 Task: Add a signature Joseph Clark containing With gratitude and sincere wishes, Joseph Clark to email address softage.2@softage.net and add a folder App development
Action: Mouse moved to (773, 366)
Screenshot: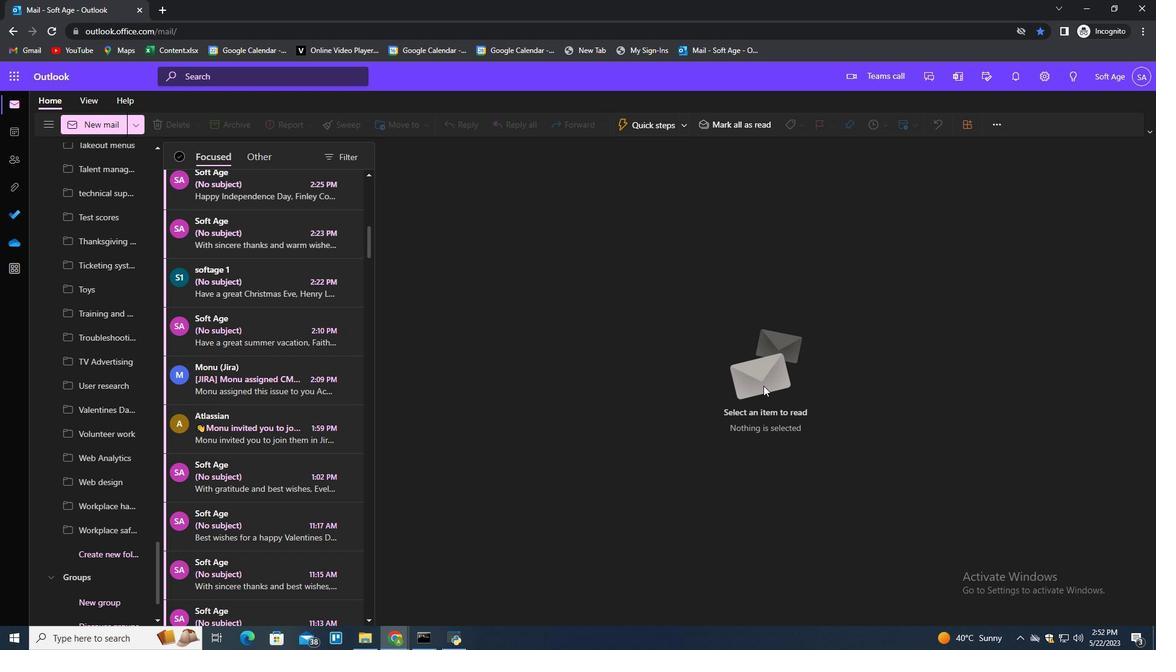 
Action: Mouse pressed left at (773, 366)
Screenshot: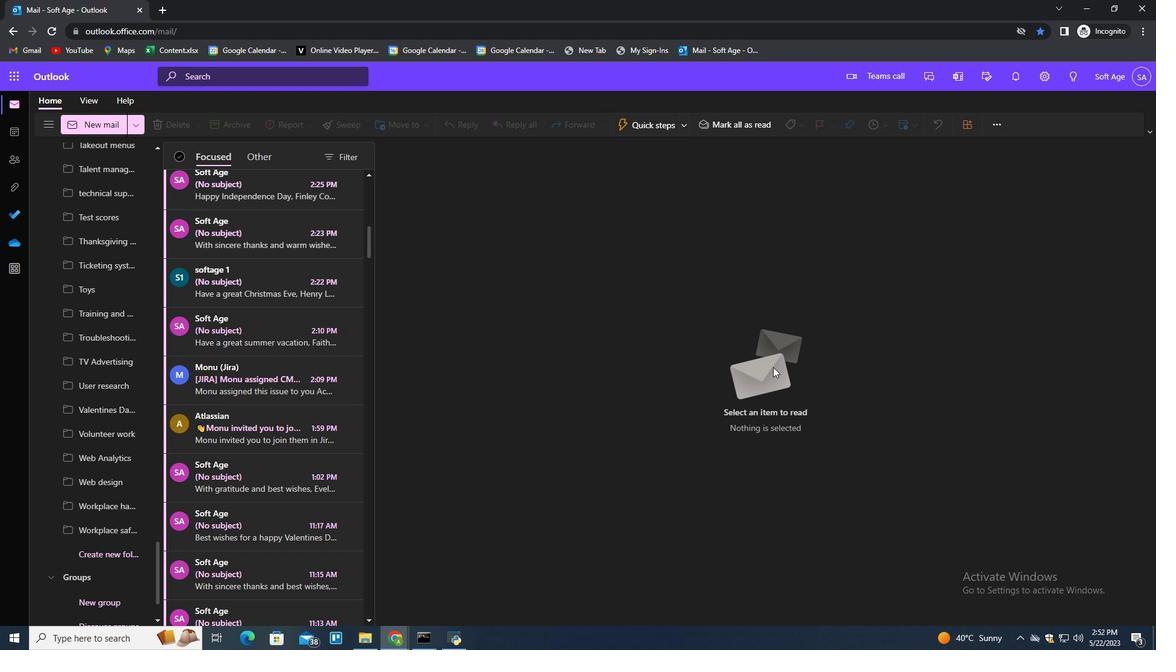 
Action: Key pressed n
Screenshot: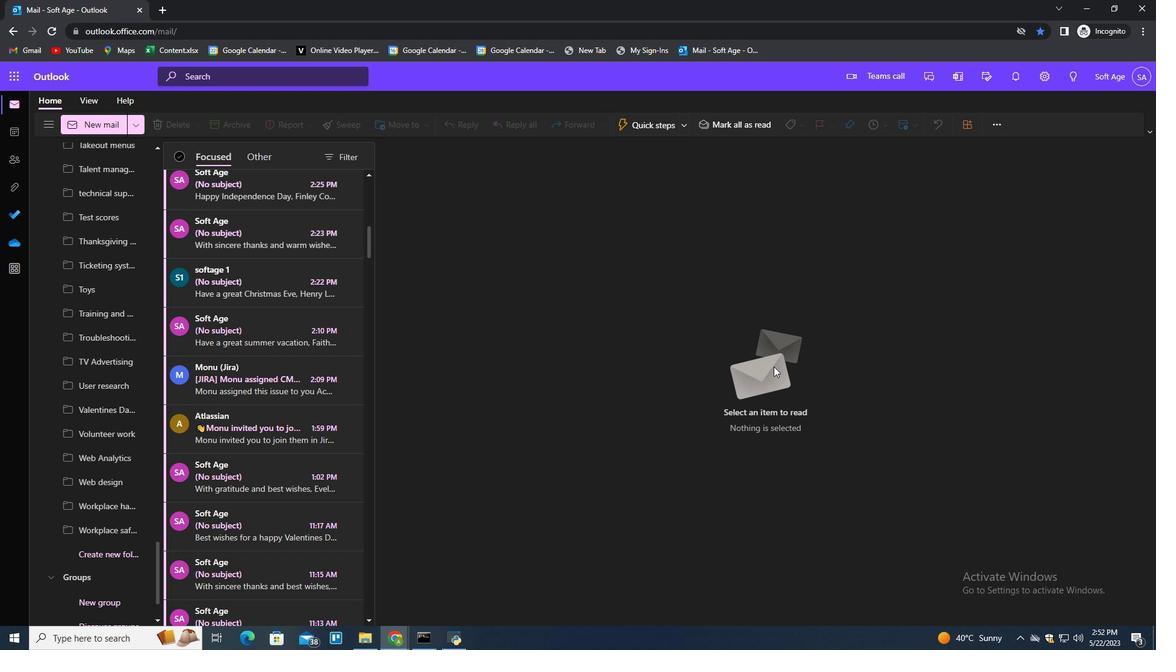 
Action: Mouse moved to (812, 119)
Screenshot: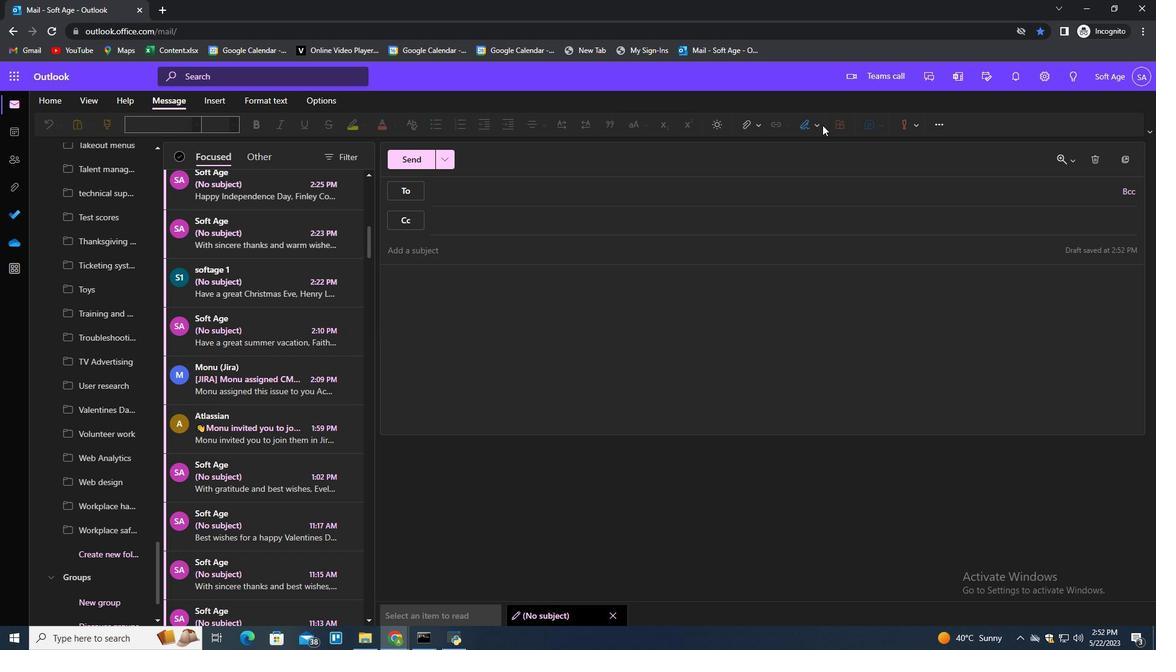 
Action: Mouse pressed left at (812, 119)
Screenshot: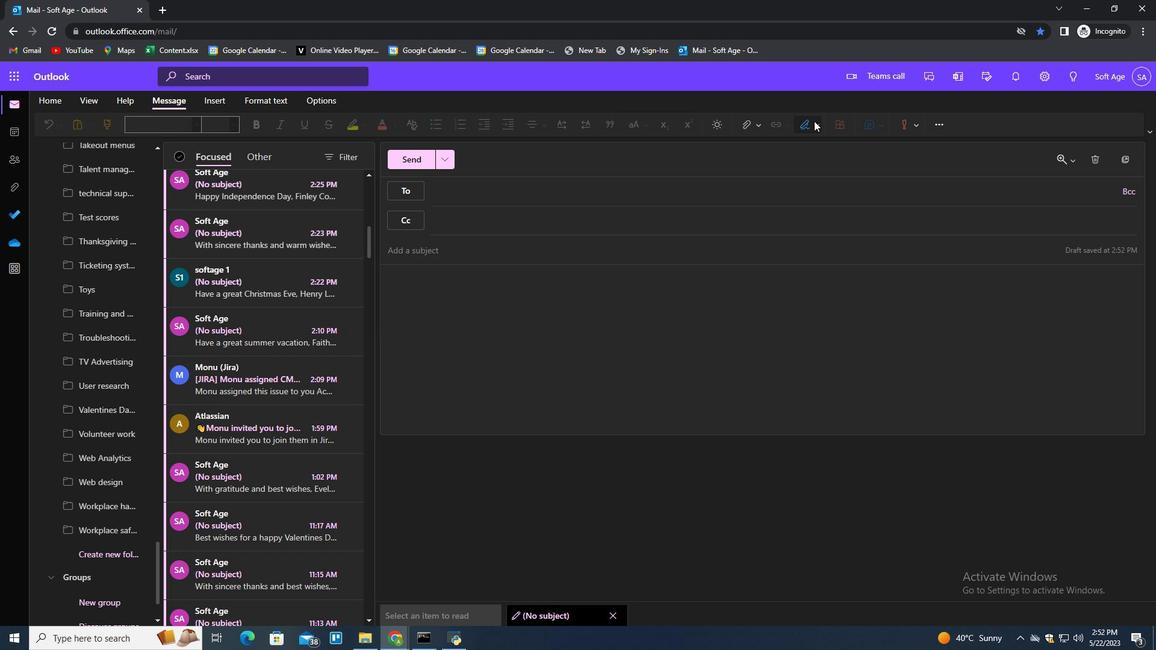 
Action: Mouse moved to (788, 171)
Screenshot: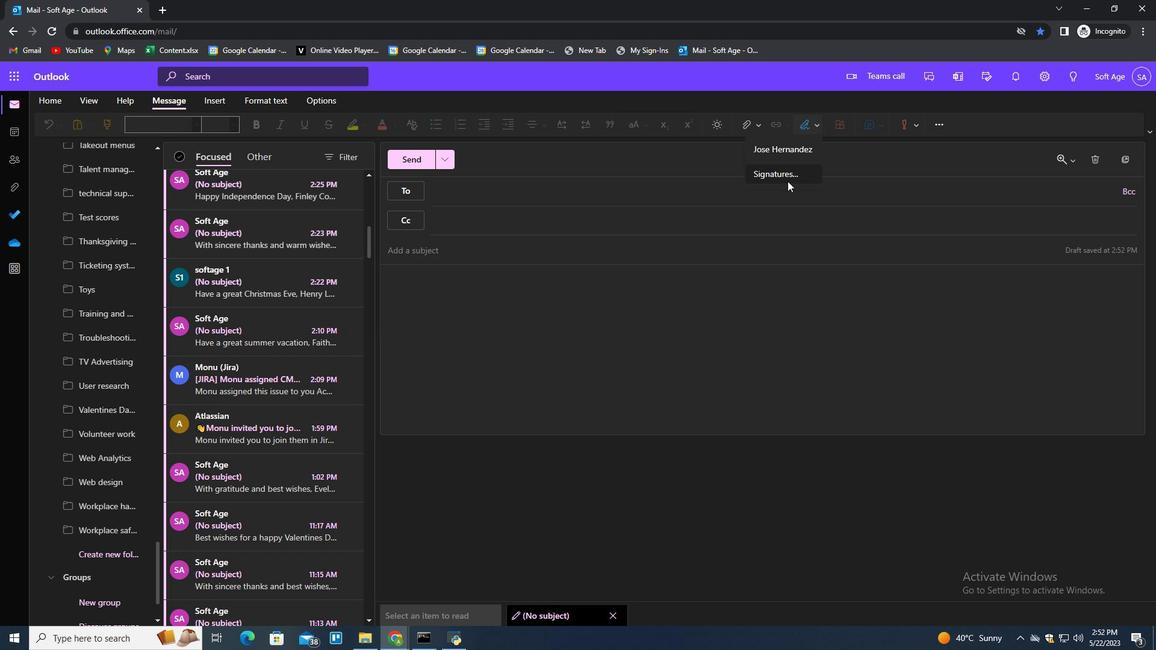 
Action: Mouse pressed left at (788, 171)
Screenshot: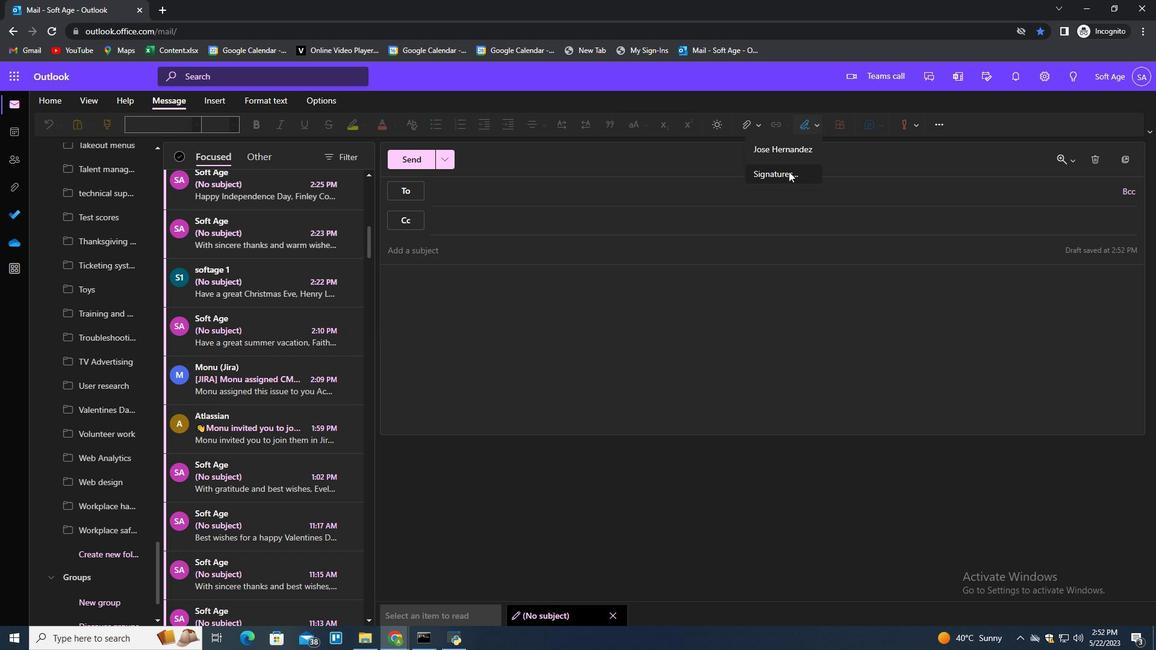 
Action: Mouse moved to (820, 212)
Screenshot: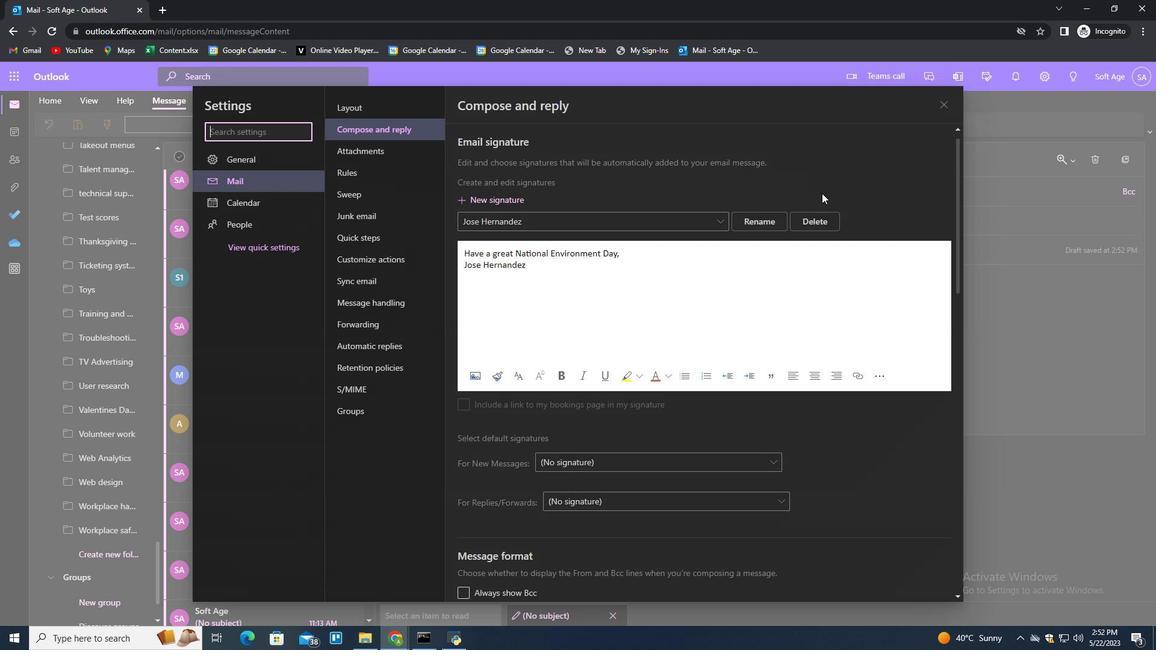 
Action: Mouse pressed left at (820, 212)
Screenshot: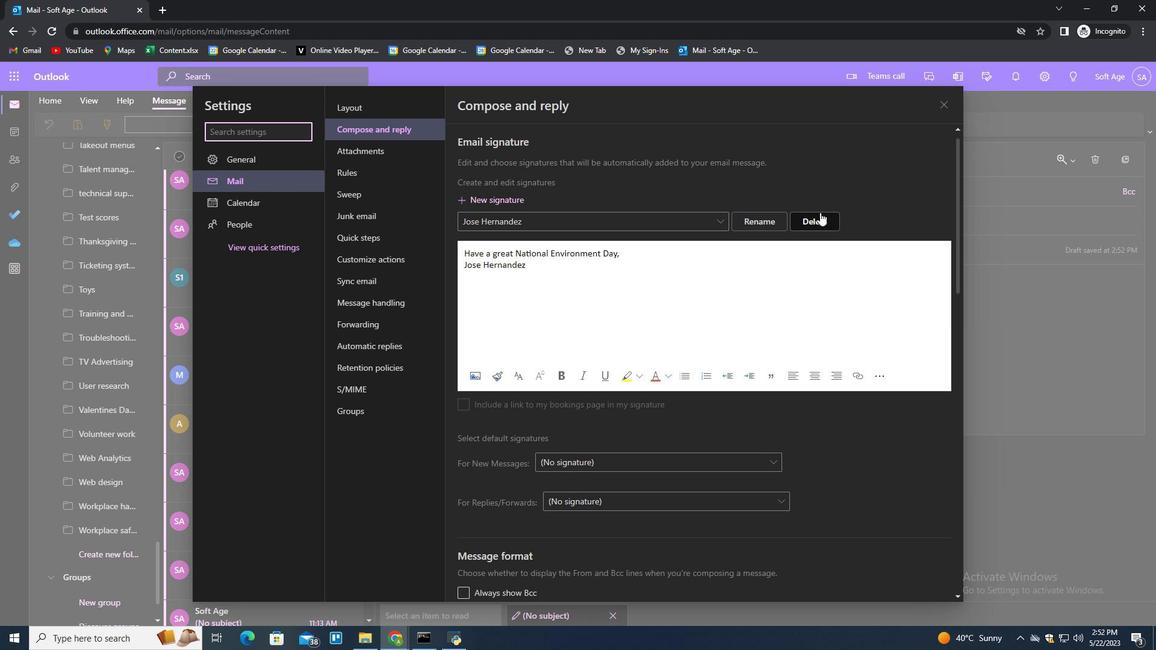 
Action: Mouse moved to (819, 223)
Screenshot: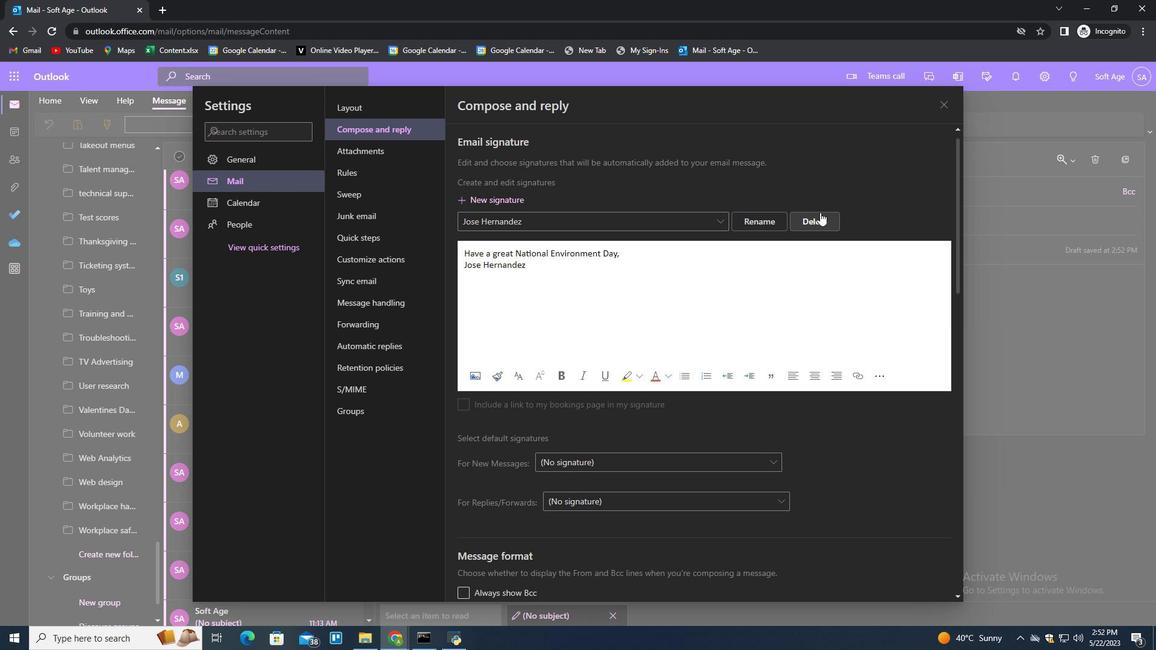 
Action: Mouse pressed left at (819, 223)
Screenshot: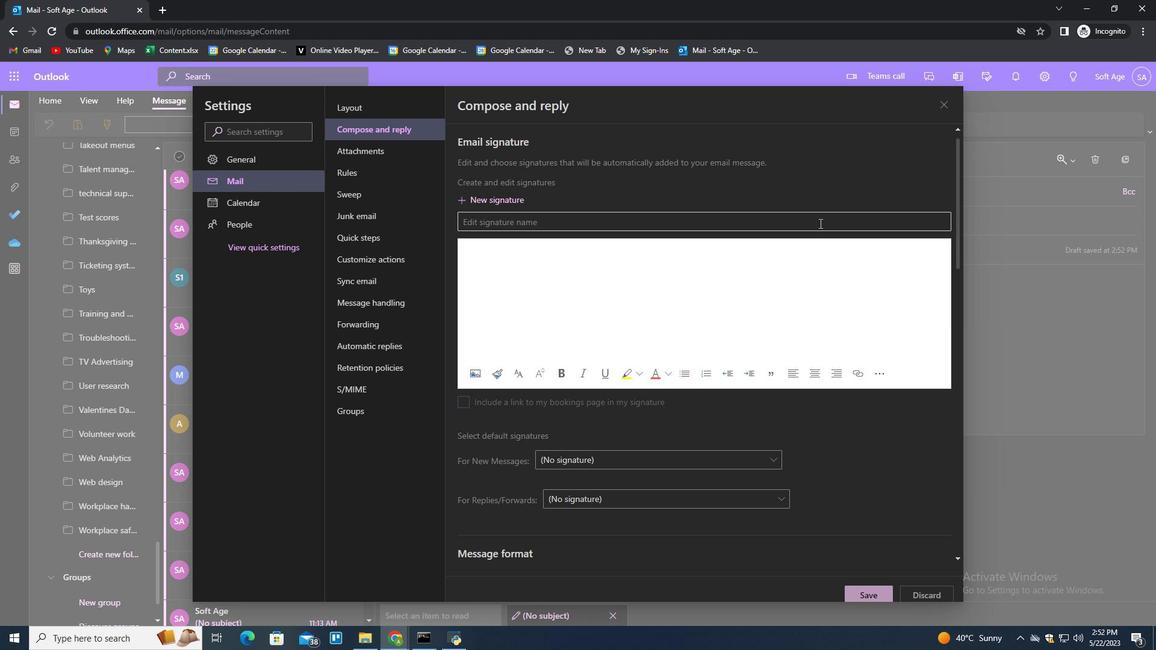 
Action: Mouse moved to (819, 223)
Screenshot: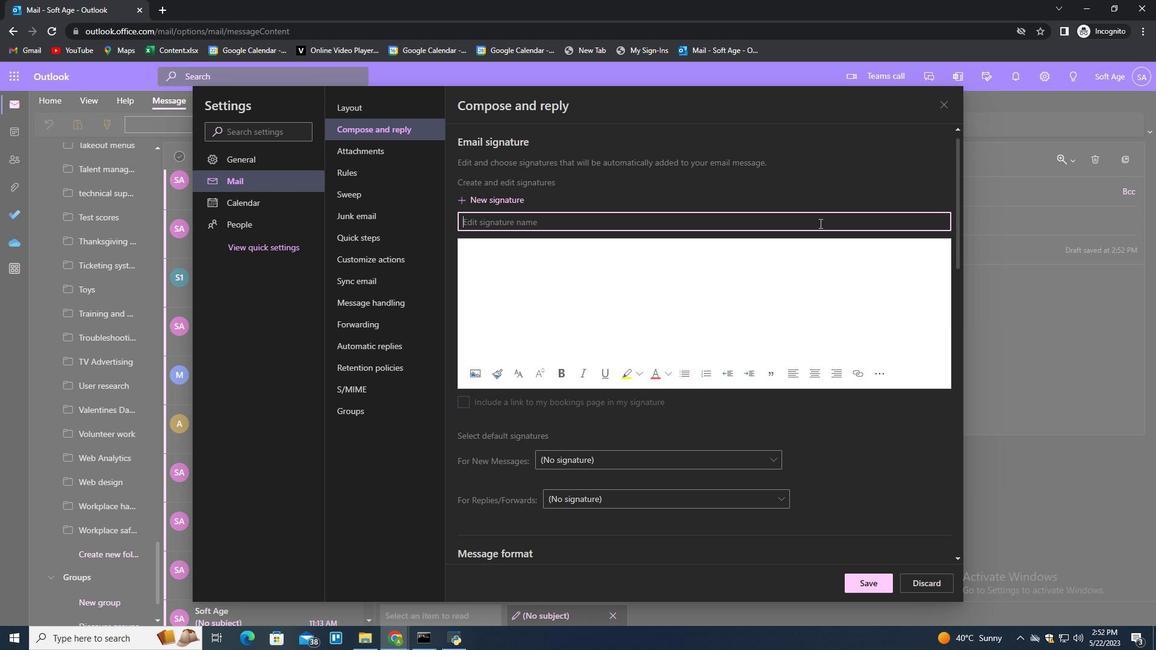 
Action: Key pressed <Key.shift>Joseph<Key.space><Key.shift>Clark<Key.tab><Key.shift>With<Key.space>gratitudea<Key.backspace><Key.space>and<Key.space>sincere<Key.space>wishes,<Key.shift_r><Key.enter><Key.shift>Joseph<Key.space><Key.shift>Cla
Screenshot: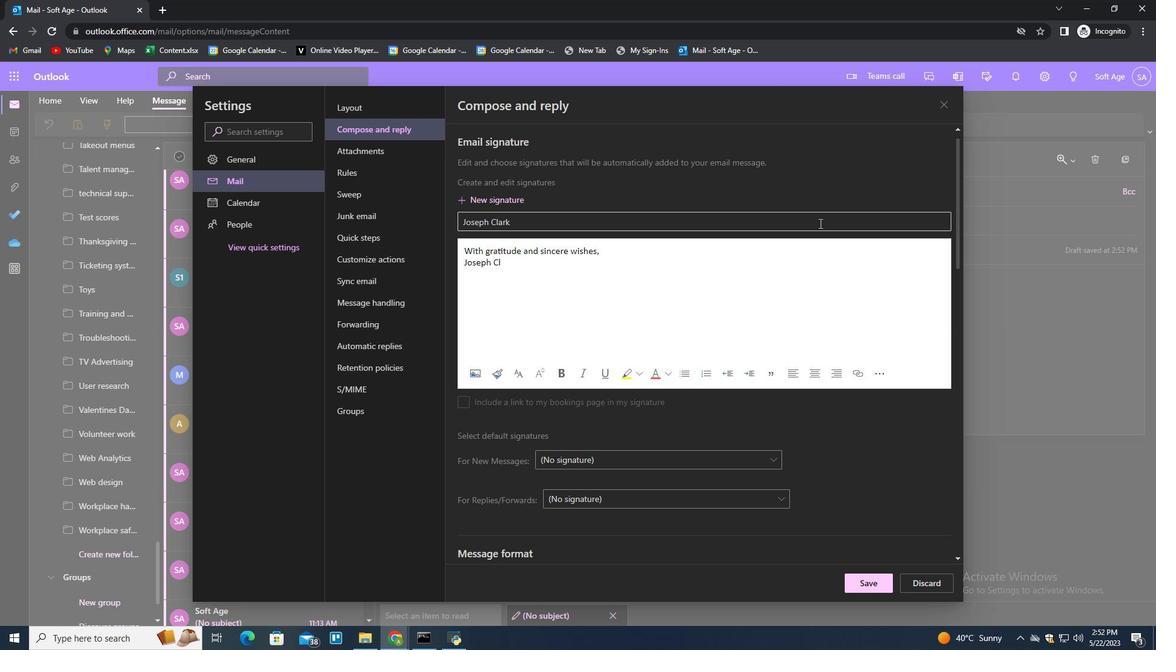 
Action: Mouse moved to (819, 221)
Screenshot: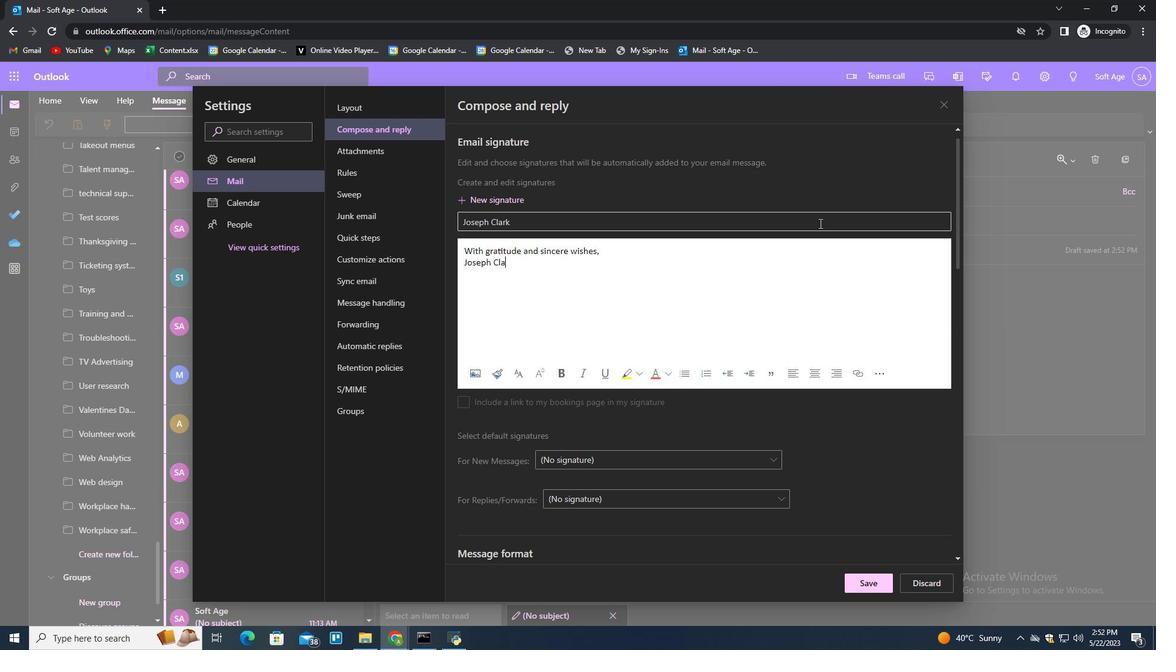 
Action: Key pressed rk
Screenshot: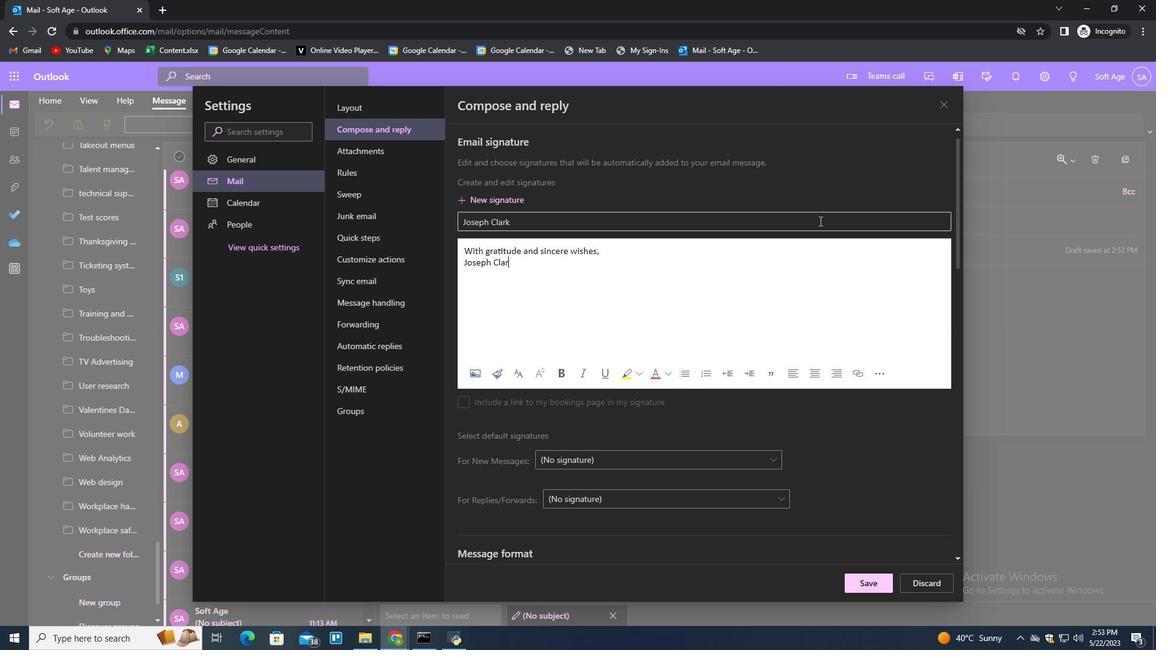 
Action: Mouse moved to (868, 578)
Screenshot: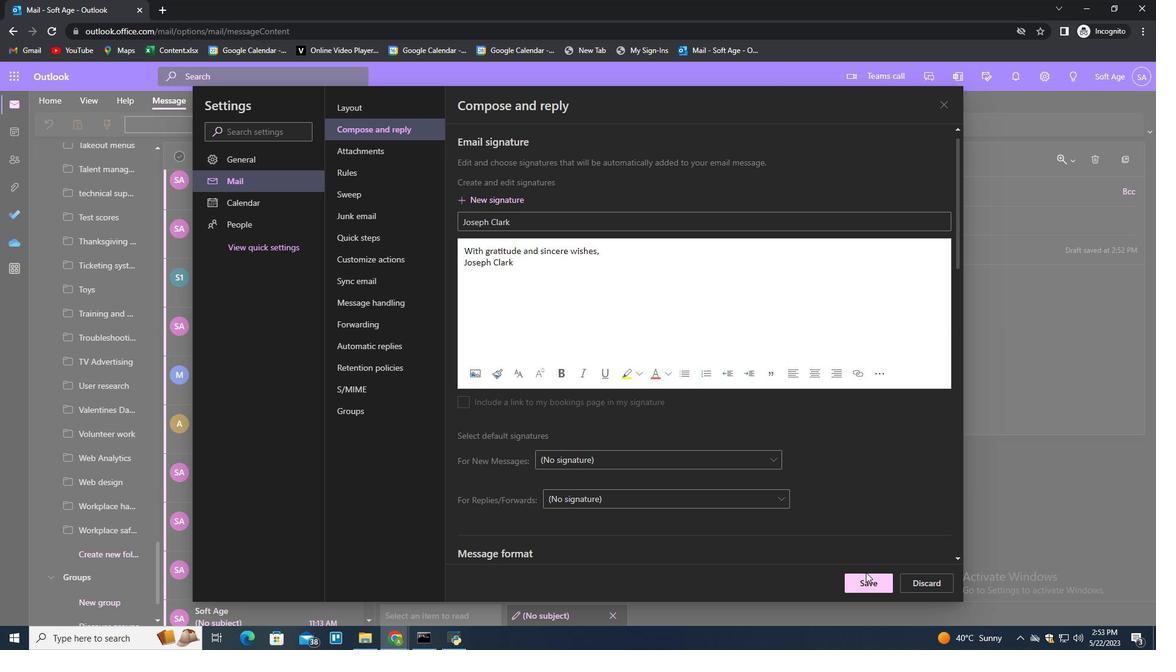 
Action: Mouse pressed left at (868, 578)
Screenshot: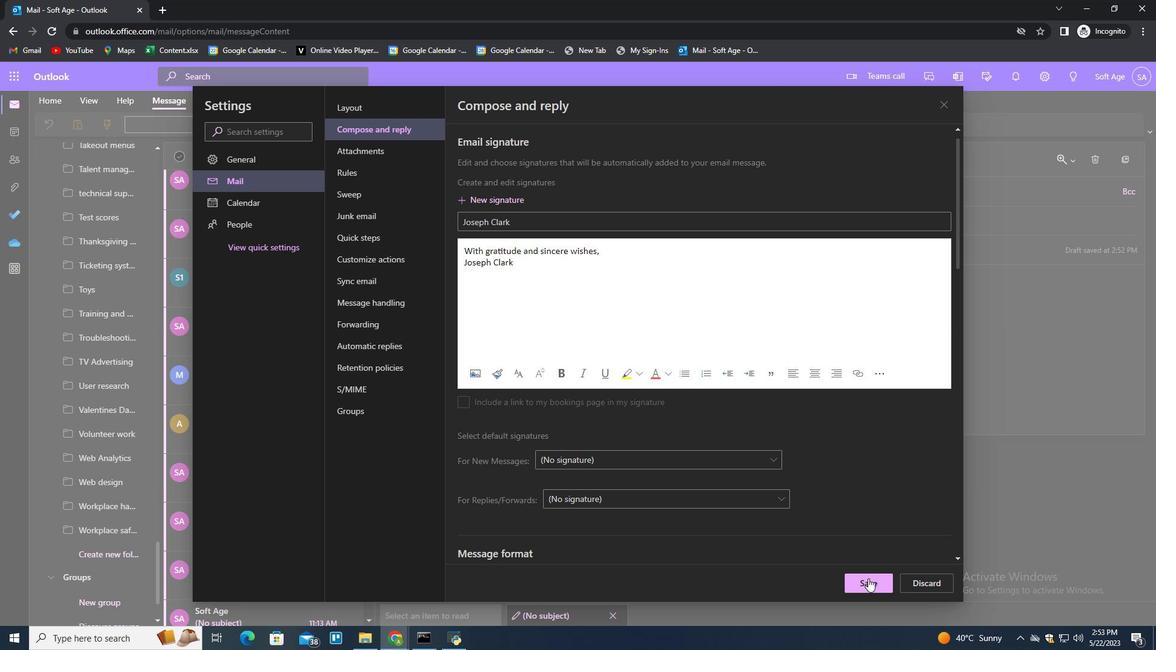 
Action: Mouse moved to (1003, 328)
Screenshot: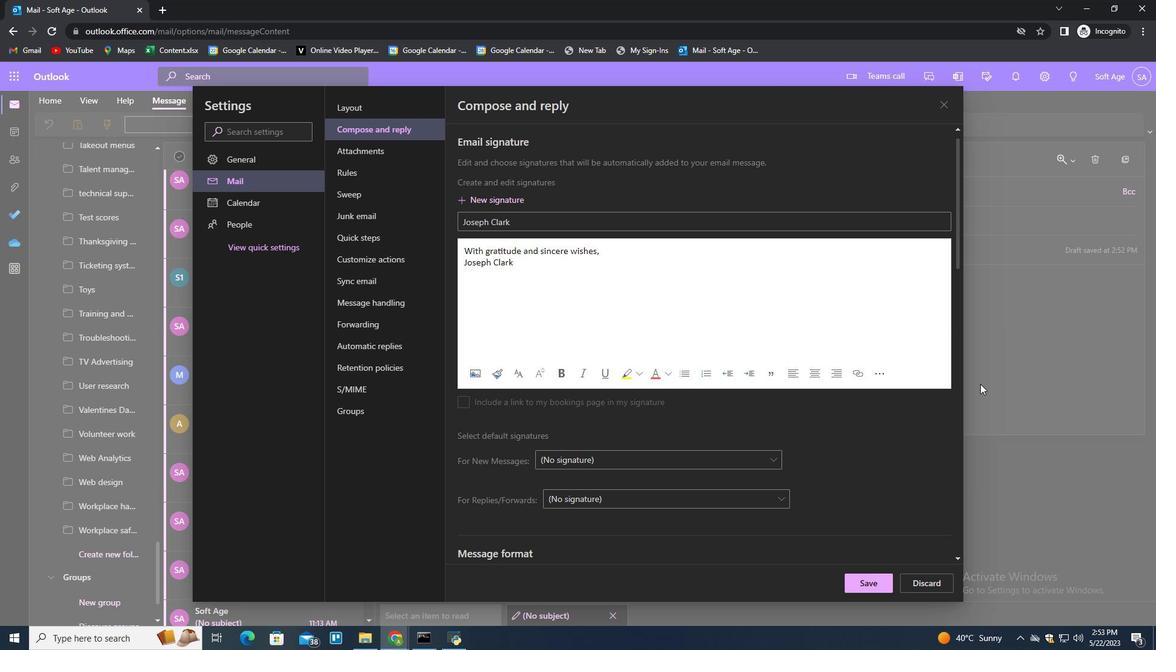 
Action: Mouse pressed left at (1003, 328)
Screenshot: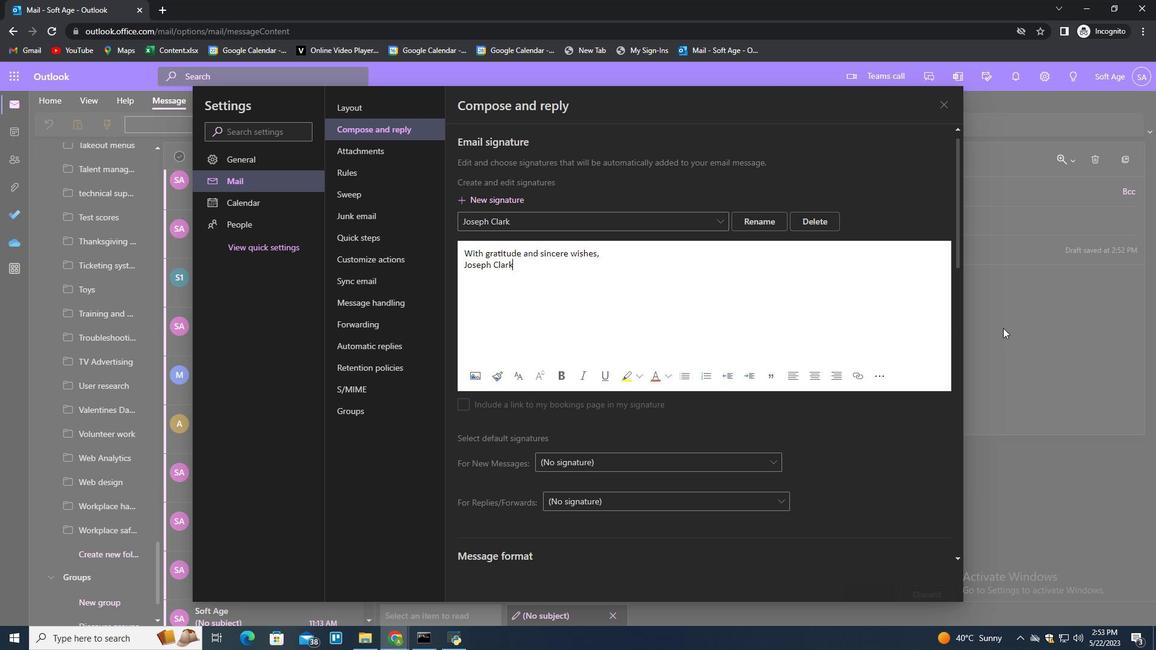 
Action: Mouse moved to (812, 122)
Screenshot: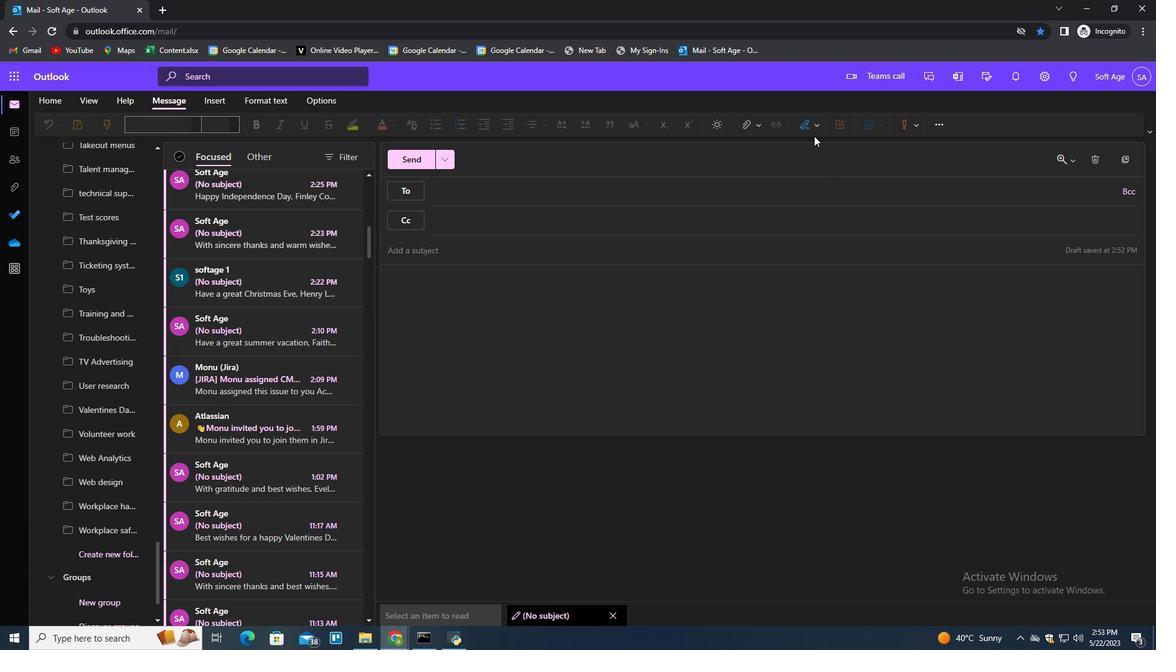 
Action: Mouse pressed left at (812, 122)
Screenshot: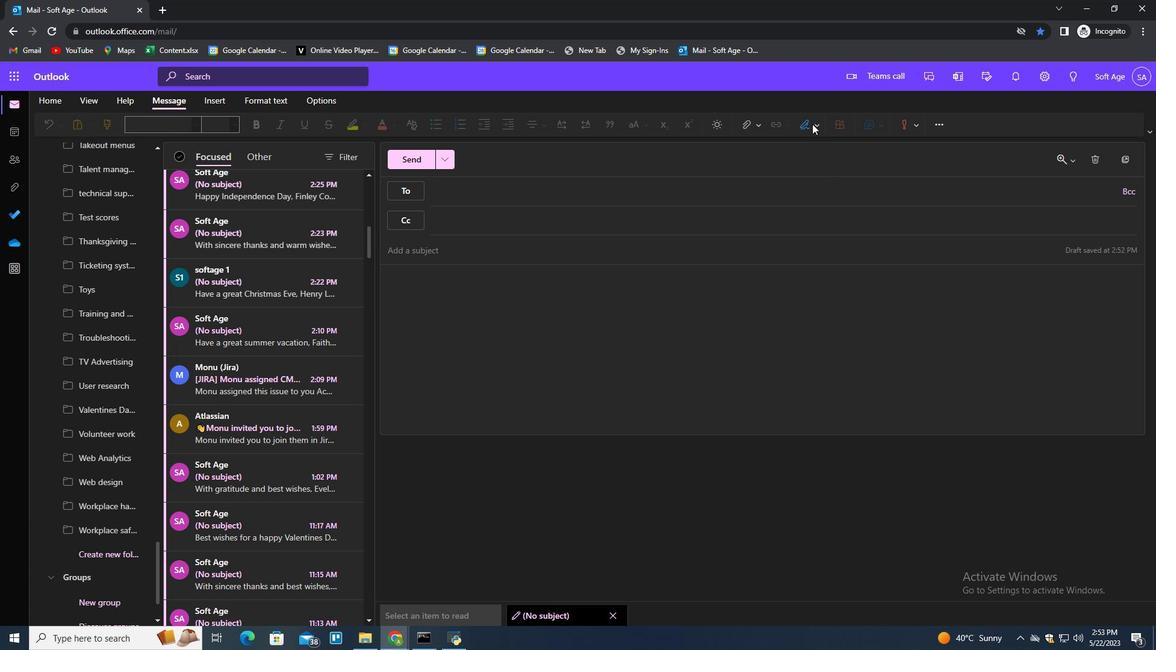 
Action: Mouse moved to (802, 146)
Screenshot: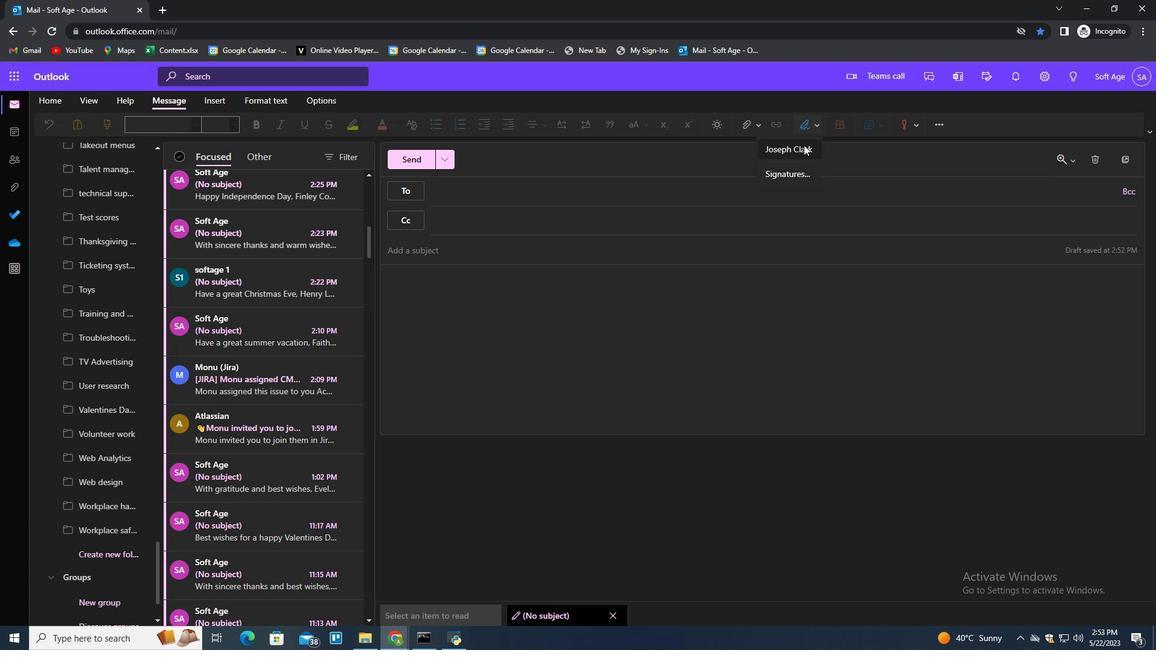 
Action: Mouse pressed left at (802, 146)
Screenshot: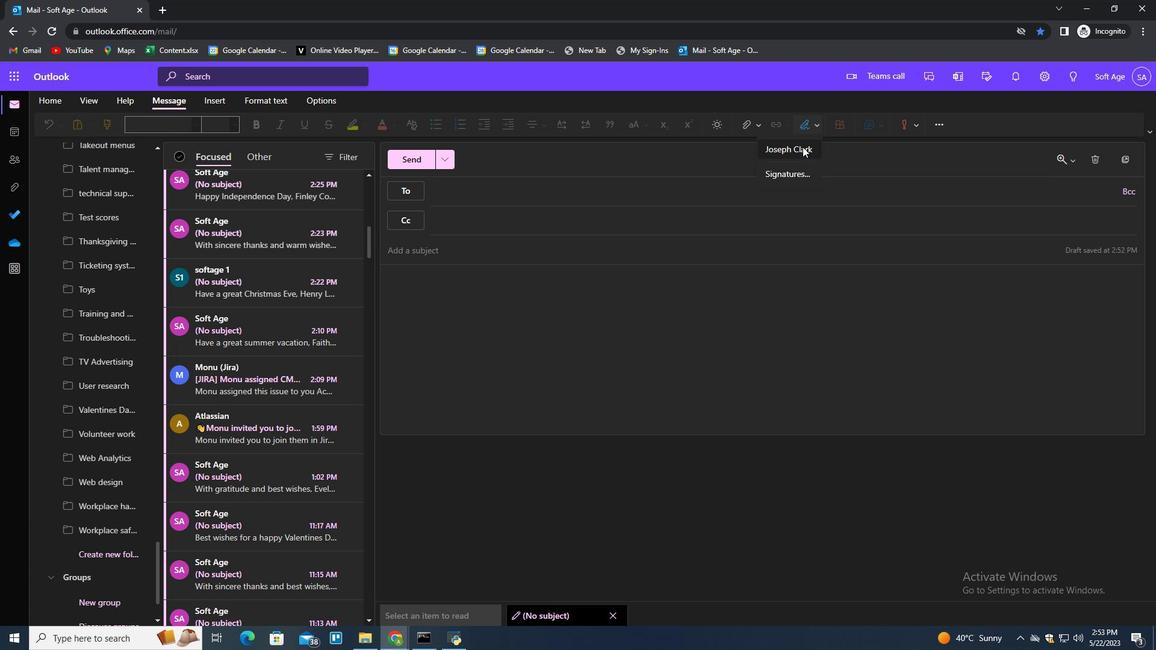 
Action: Mouse moved to (451, 190)
Screenshot: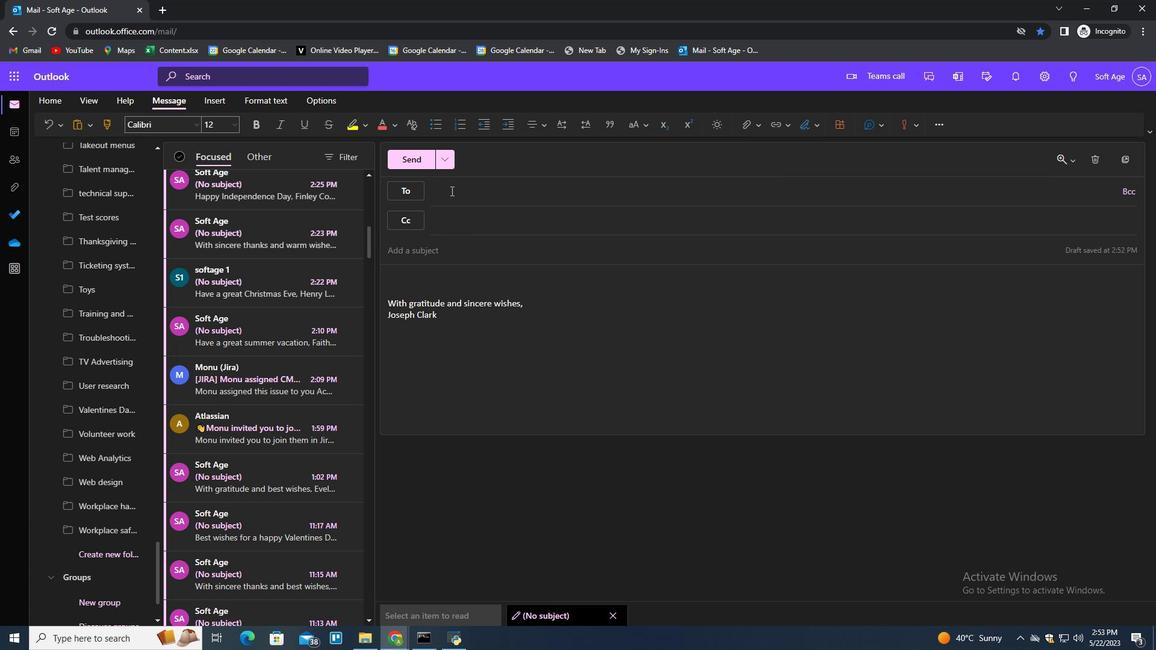 
Action: Mouse pressed left at (451, 190)
Screenshot: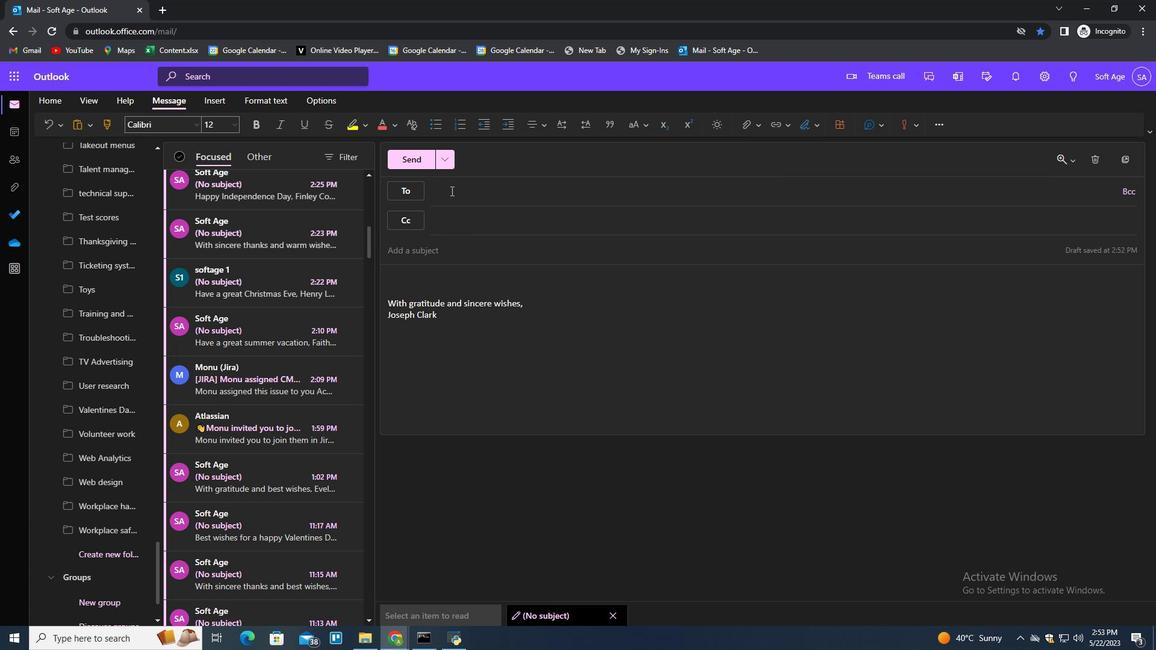 
Action: Key pressed softage.2<Key.shift>@sos<Key.backspace>ftage.net<Key.enter>
Screenshot: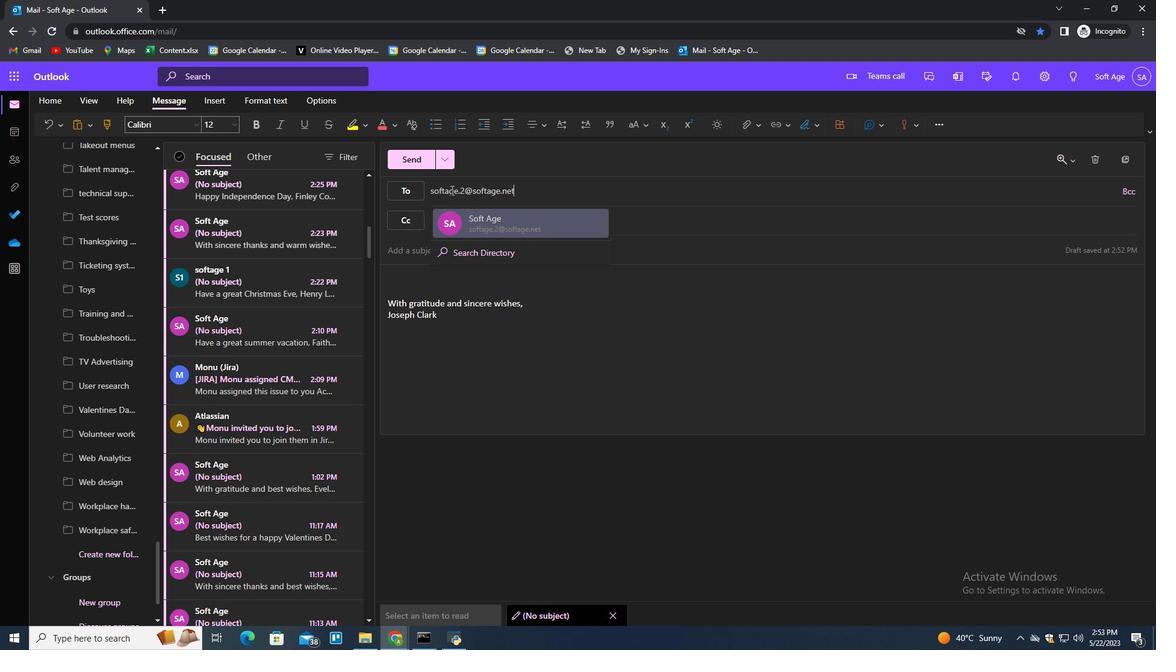 
Action: Mouse moved to (92, 559)
Screenshot: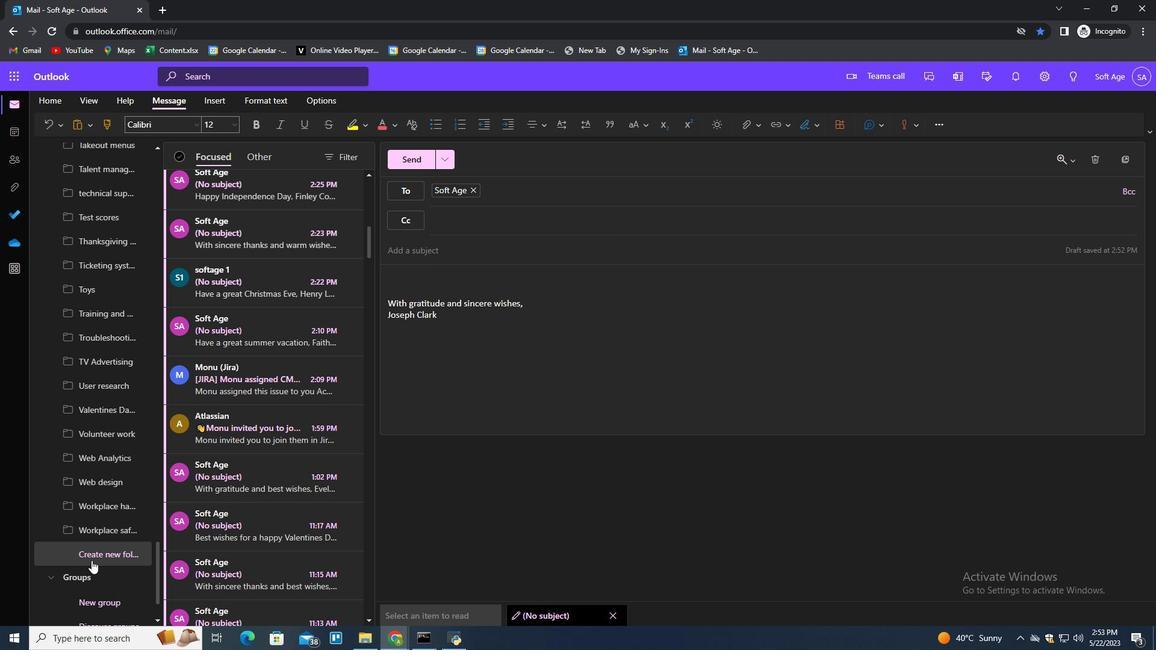 
Action: Mouse pressed left at (92, 559)
Screenshot: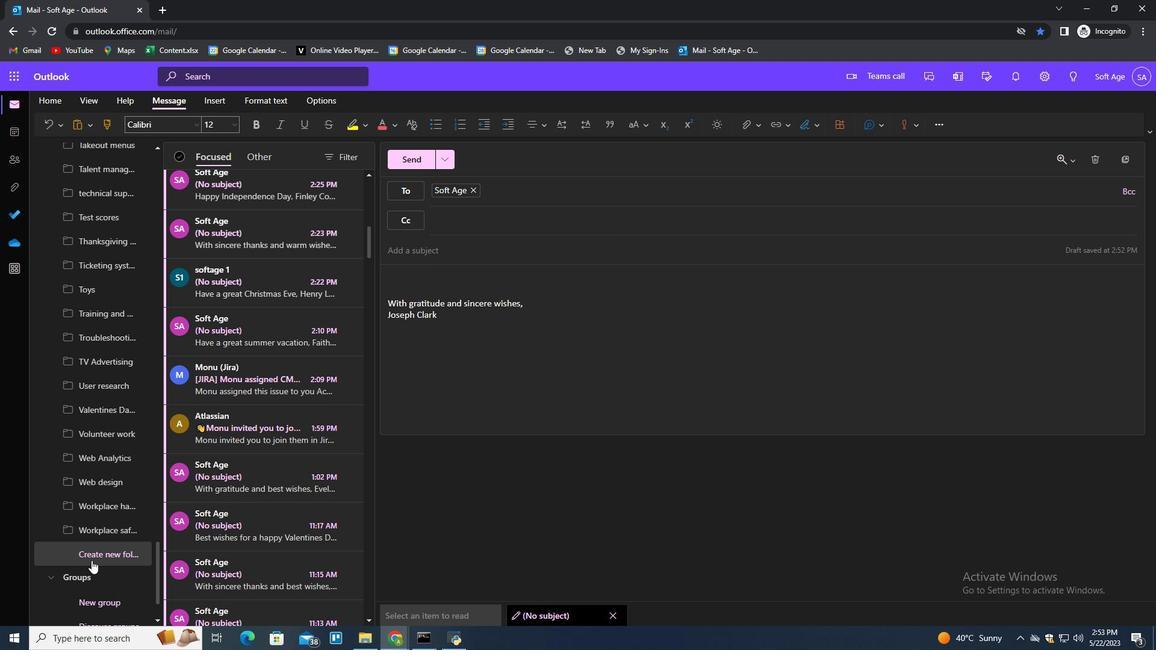 
Action: Mouse moved to (92, 558)
Screenshot: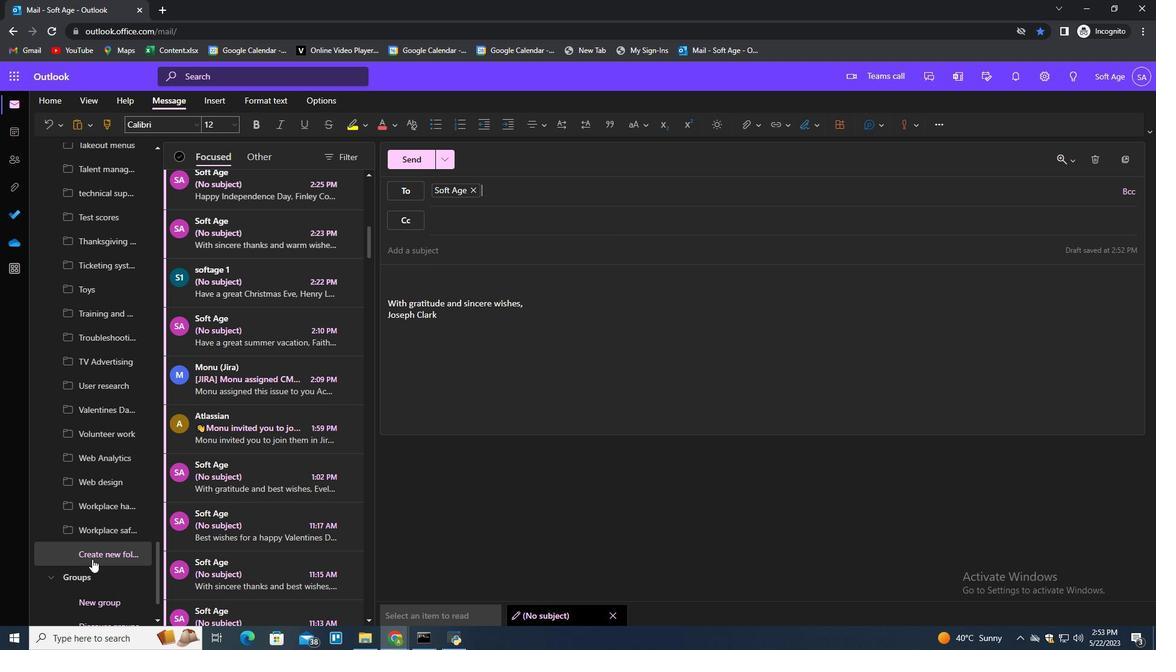 
Action: Key pressed <Key.shift>App<Key.space>development<Key.enter>
Screenshot: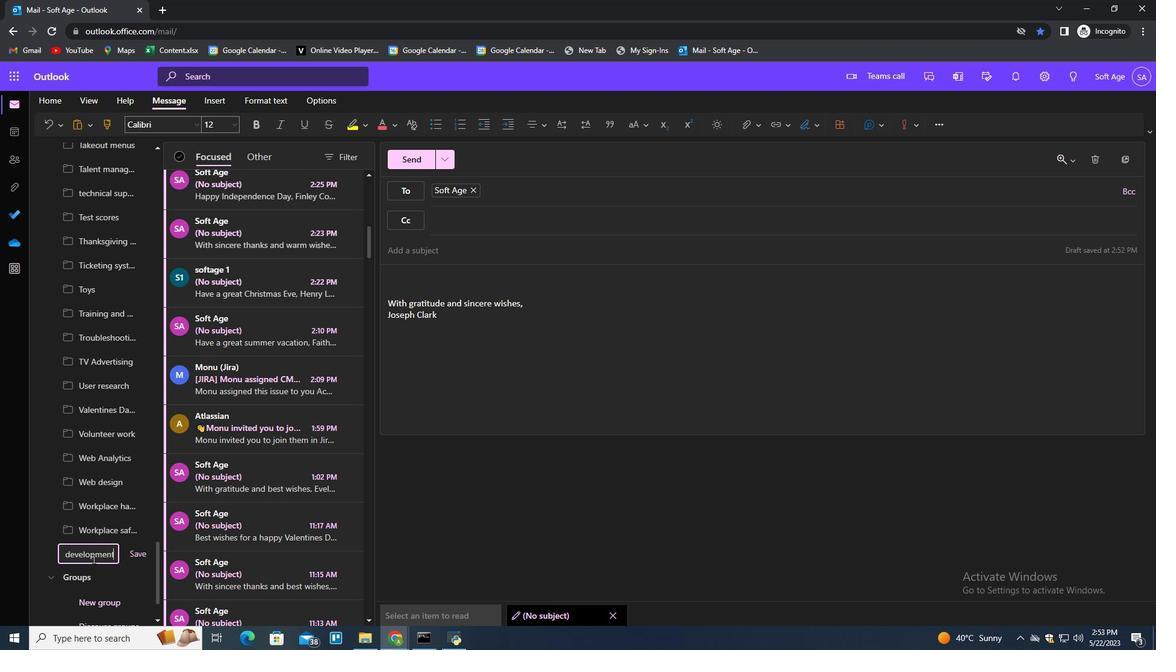 
